 Task: Look for properties for rent with 1+ baths.
Action: Mouse moved to (290, 363)
Screenshot: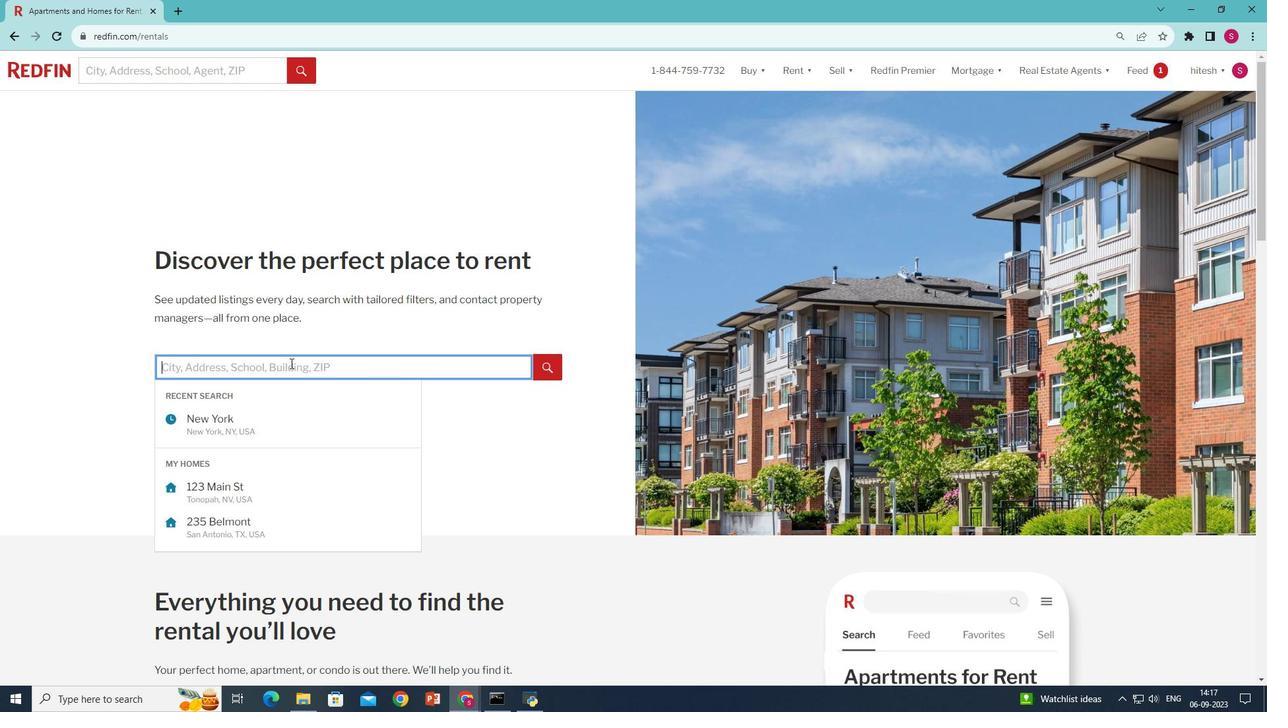 
Action: Mouse pressed left at (290, 363)
Screenshot: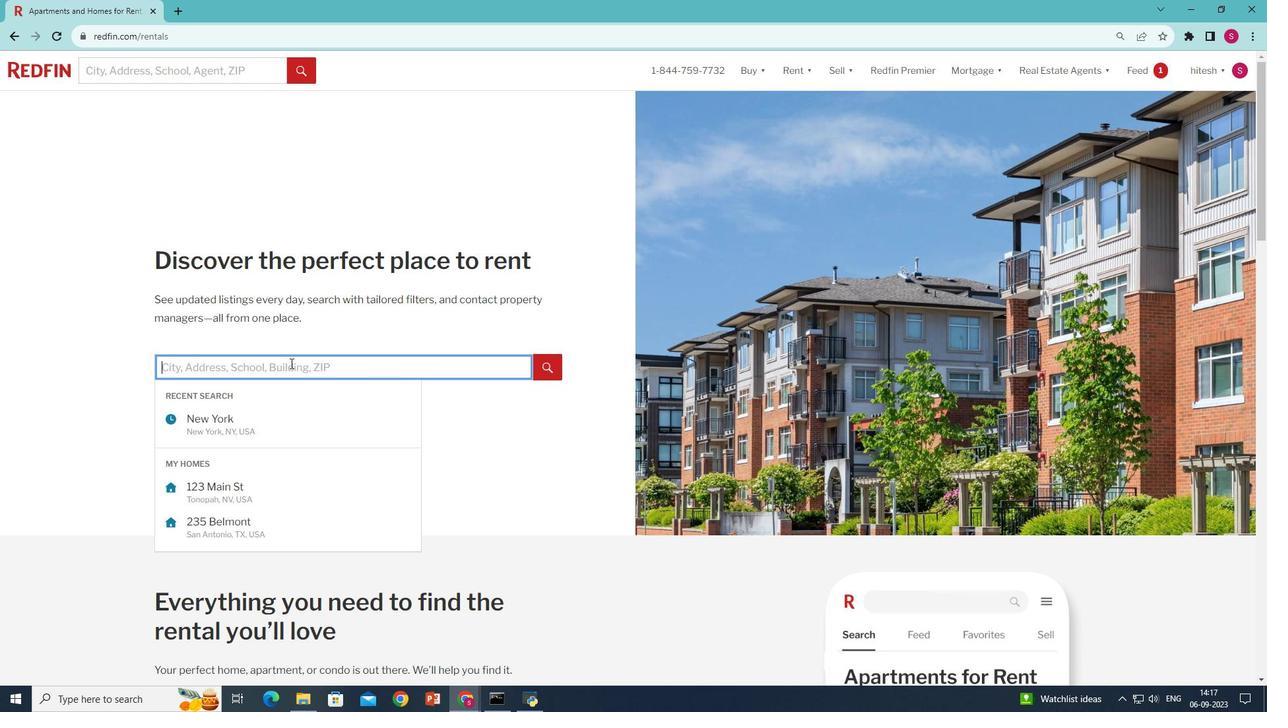 
Action: Key pressed <Key.shift>New<Key.space><Key.shift>York<Key.space><Key.shift><Key.backspace><Key.shift><<Key.space><Key.backspace><Key.backspace>,<Key.space><Key.shift>NY<Key.space><Key.backspace>,<Key.space><Key.shift><Key.shift><Key.shift><Key.shift><Key.shift><Key.shift><Key.shift><Key.shift><Key.shift><Key.shift><Key.shift><Key.shift><Key.shift><Key.shift><Key.shift><Key.shift><Key.shift><Key.shift><Key.shift><Key.shift><Key.shift><Key.shift><Key.shift><Key.shift><Key.shift><Key.shift><Key.shift><Key.shift><Key.shift><Key.shift><Key.shift><Key.shift><Key.shift><Key.shift><Key.shift><Key.shift><Key.shift><Key.shift><Key.shift><Key.shift><Key.shift><Key.shift><Key.shift><Key.shift><Key.shift><Key.shift>USA
Screenshot: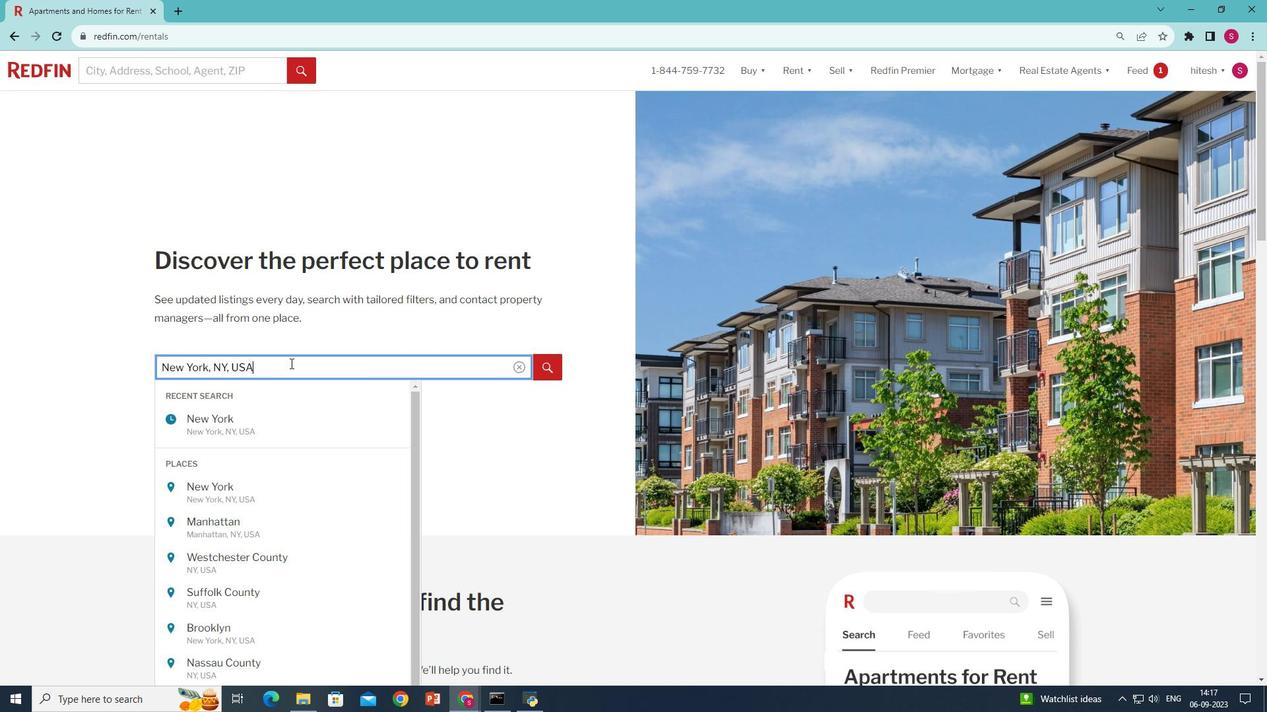 
Action: Mouse moved to (548, 370)
Screenshot: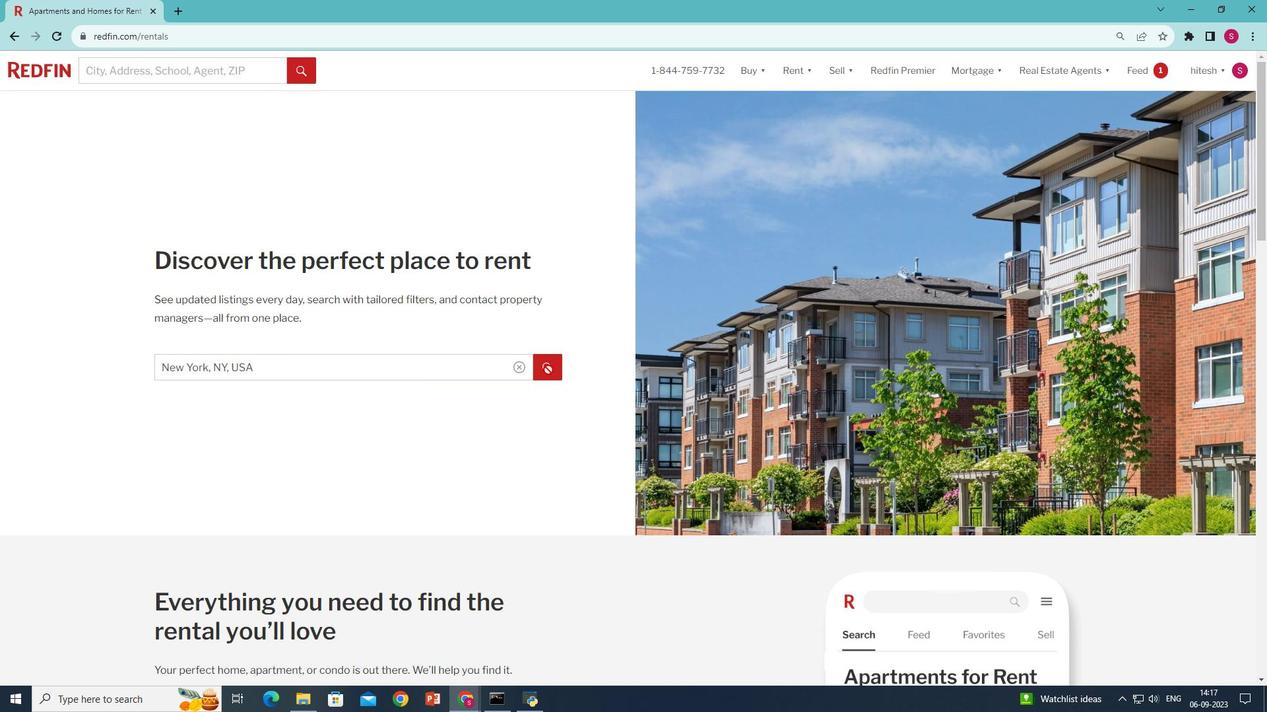 
Action: Mouse pressed left at (548, 370)
Screenshot: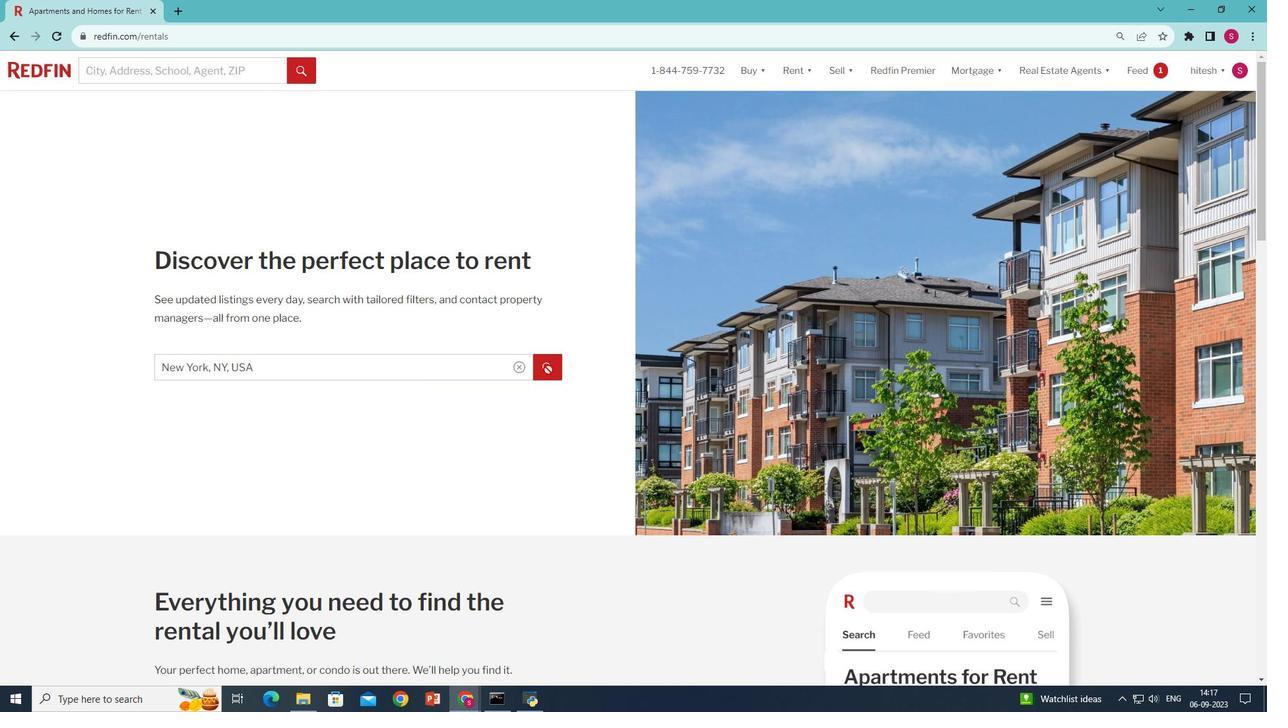 
Action: Mouse moved to (388, 161)
Screenshot: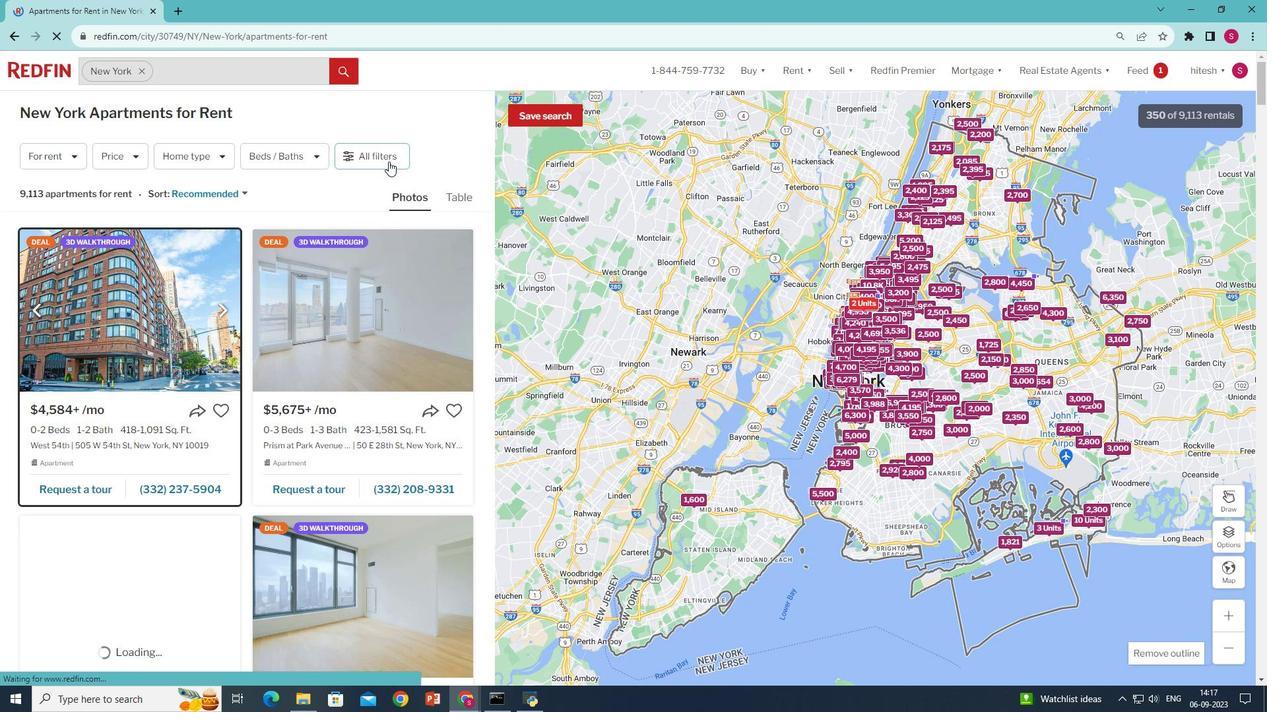 
Action: Mouse pressed left at (388, 161)
Screenshot: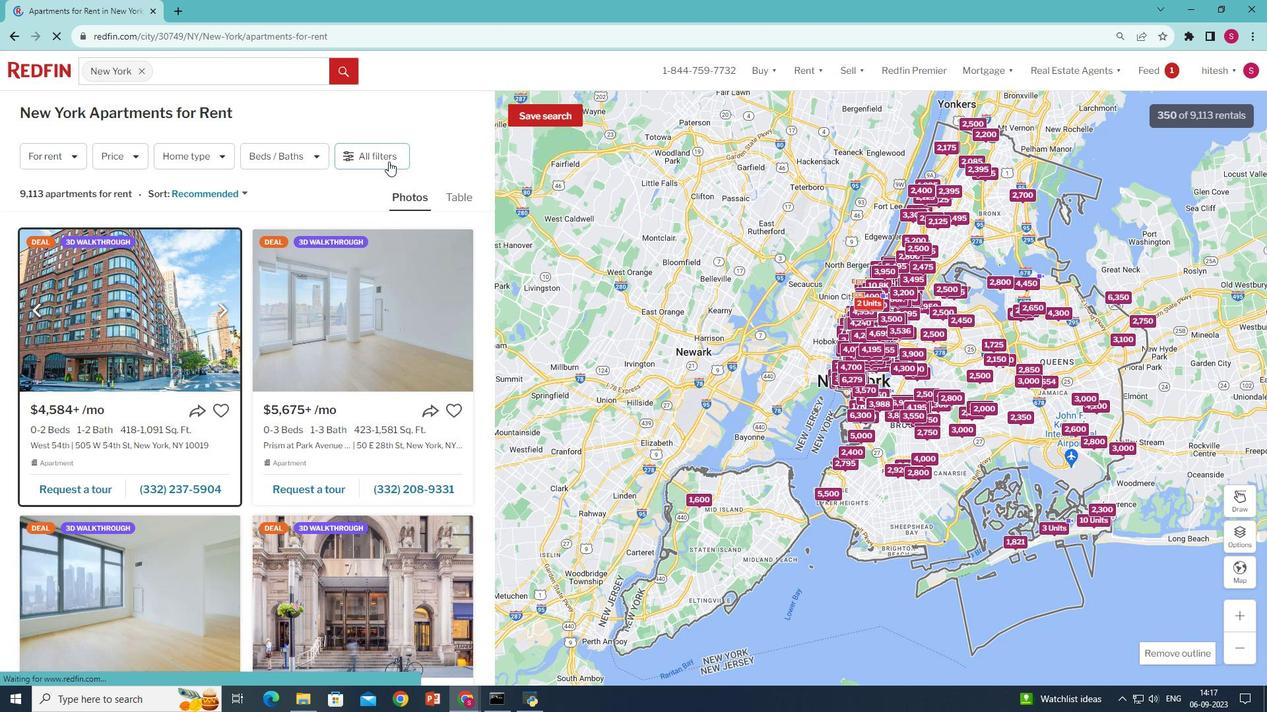 
Action: Mouse pressed left at (388, 161)
Screenshot: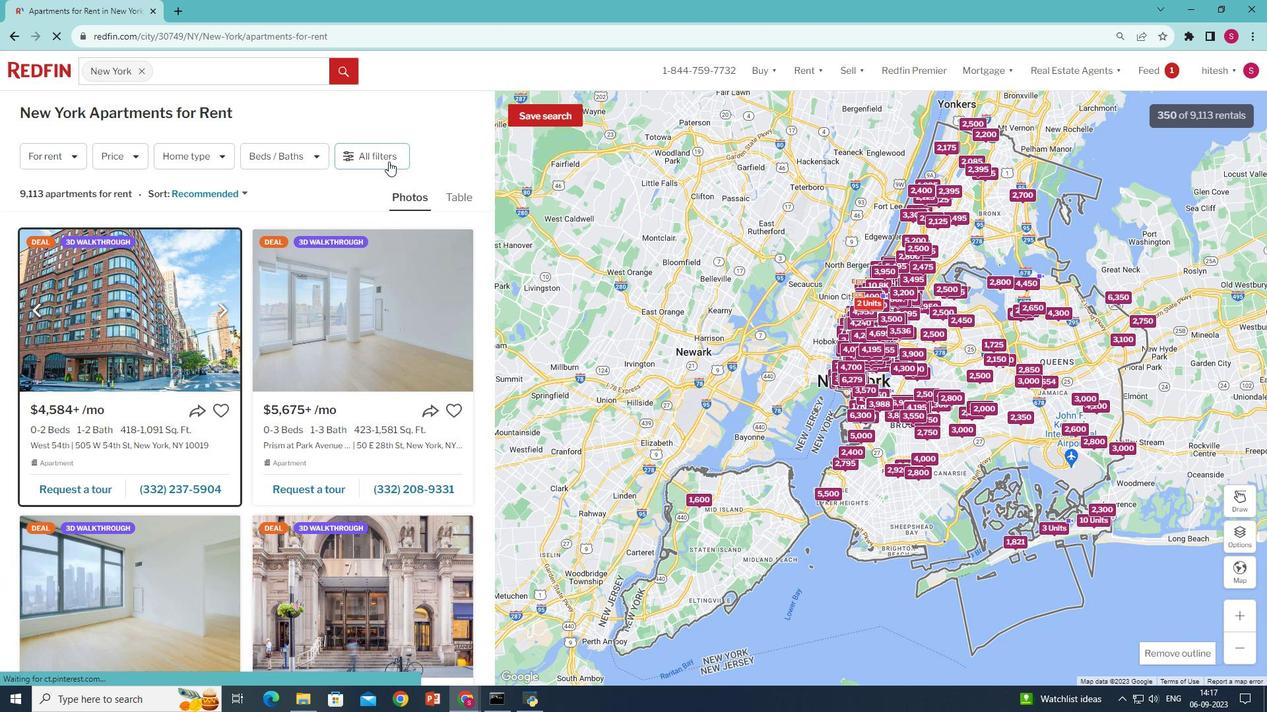 
Action: Mouse moved to (376, 154)
Screenshot: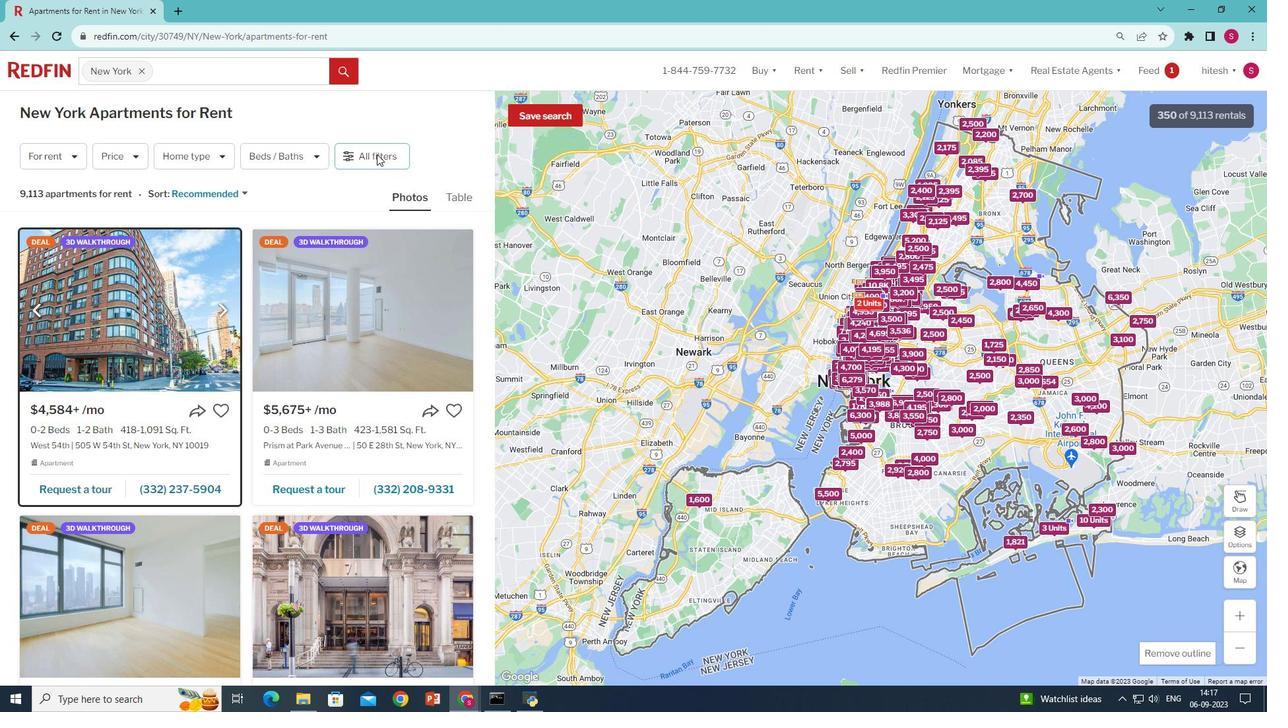 
Action: Mouse pressed left at (376, 154)
Screenshot: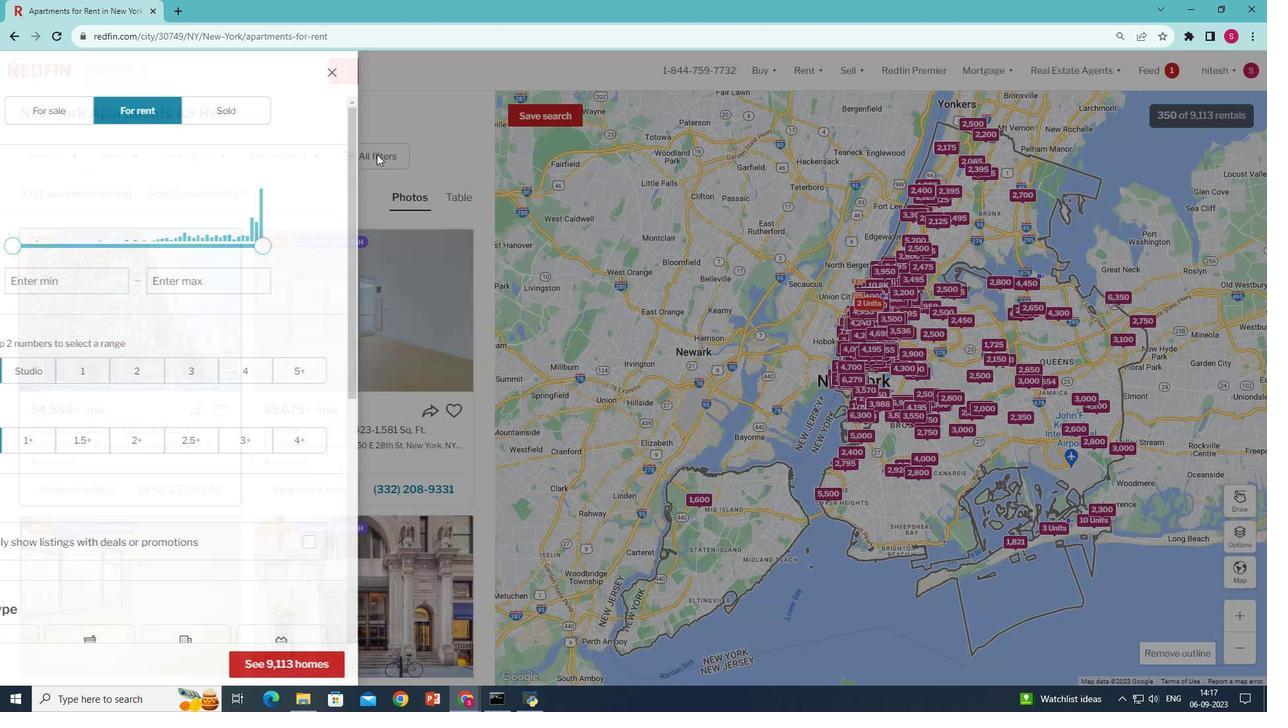 
Action: Mouse moved to (98, 446)
Screenshot: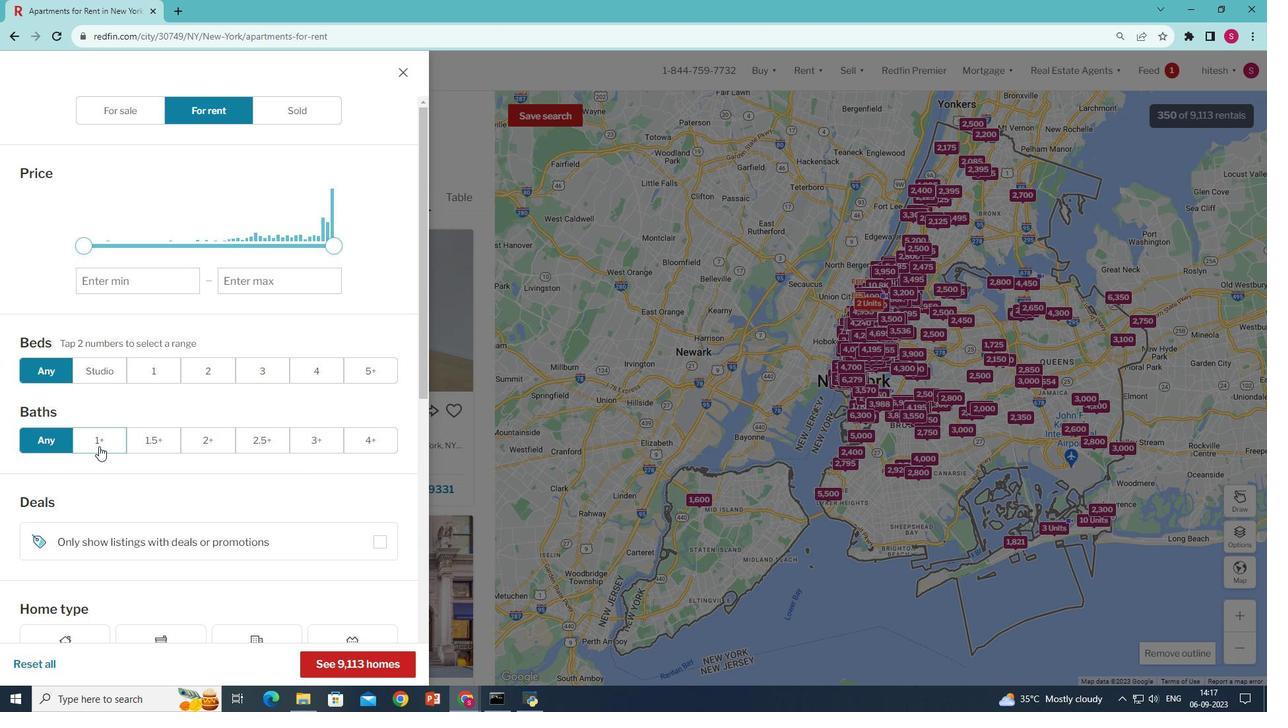 
Action: Mouse pressed left at (98, 446)
Screenshot: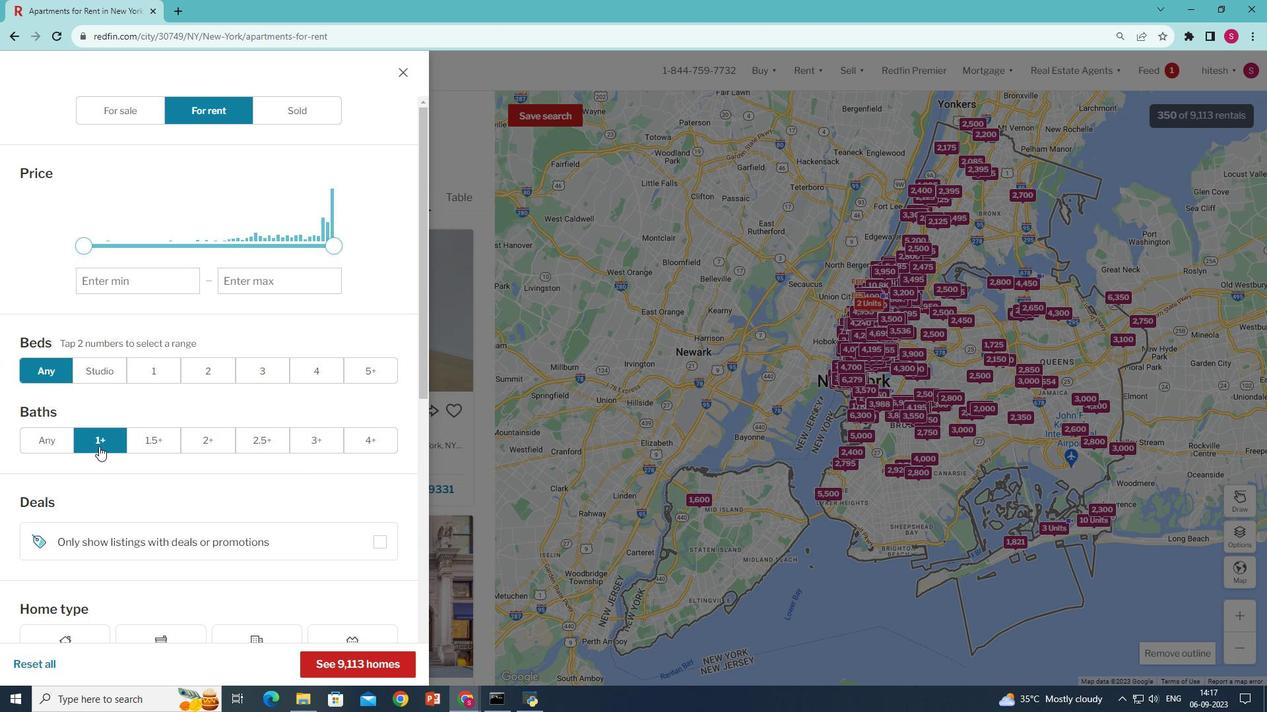 
Action: Mouse moved to (340, 665)
Screenshot: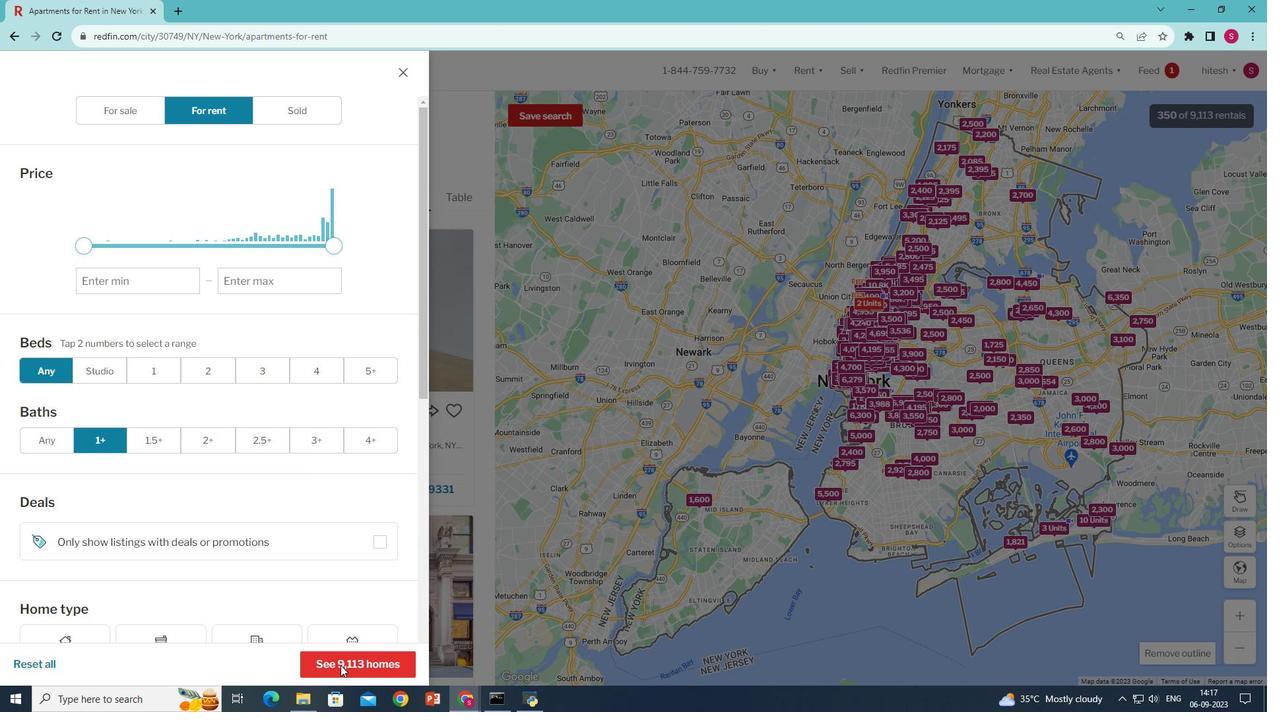 
Action: Mouse pressed left at (340, 665)
Screenshot: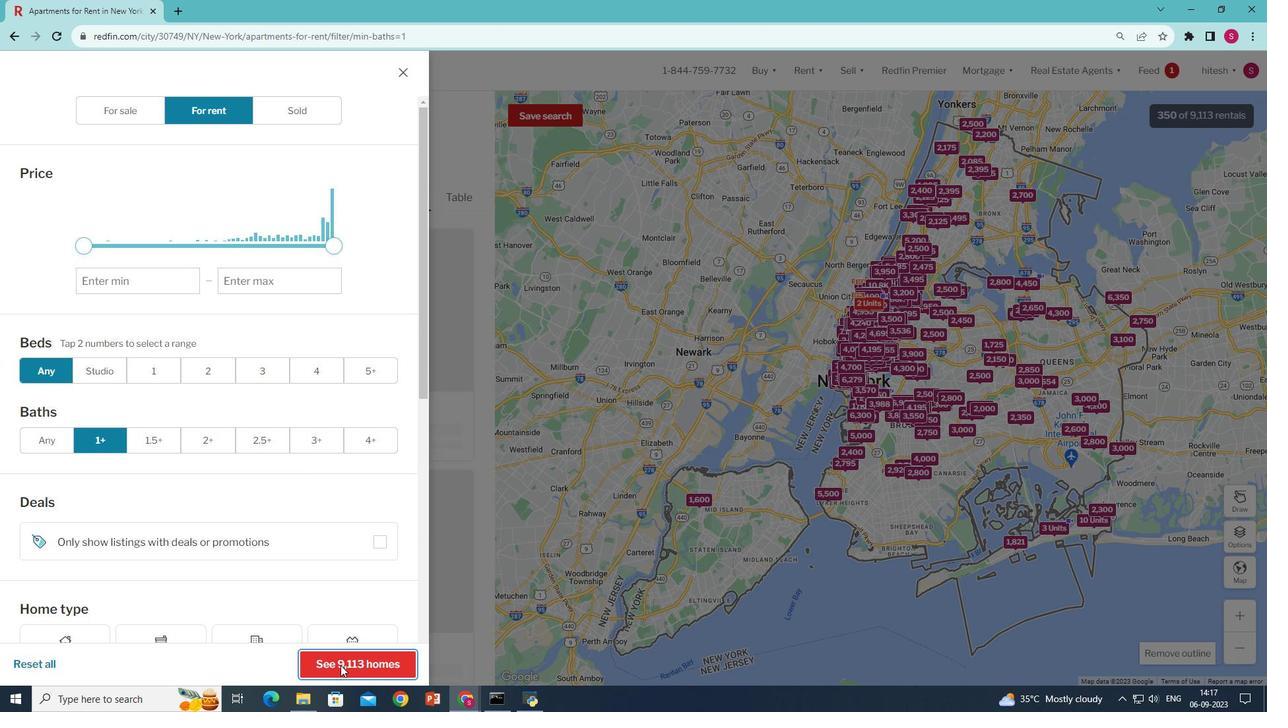 
Action: Mouse moved to (359, 523)
Screenshot: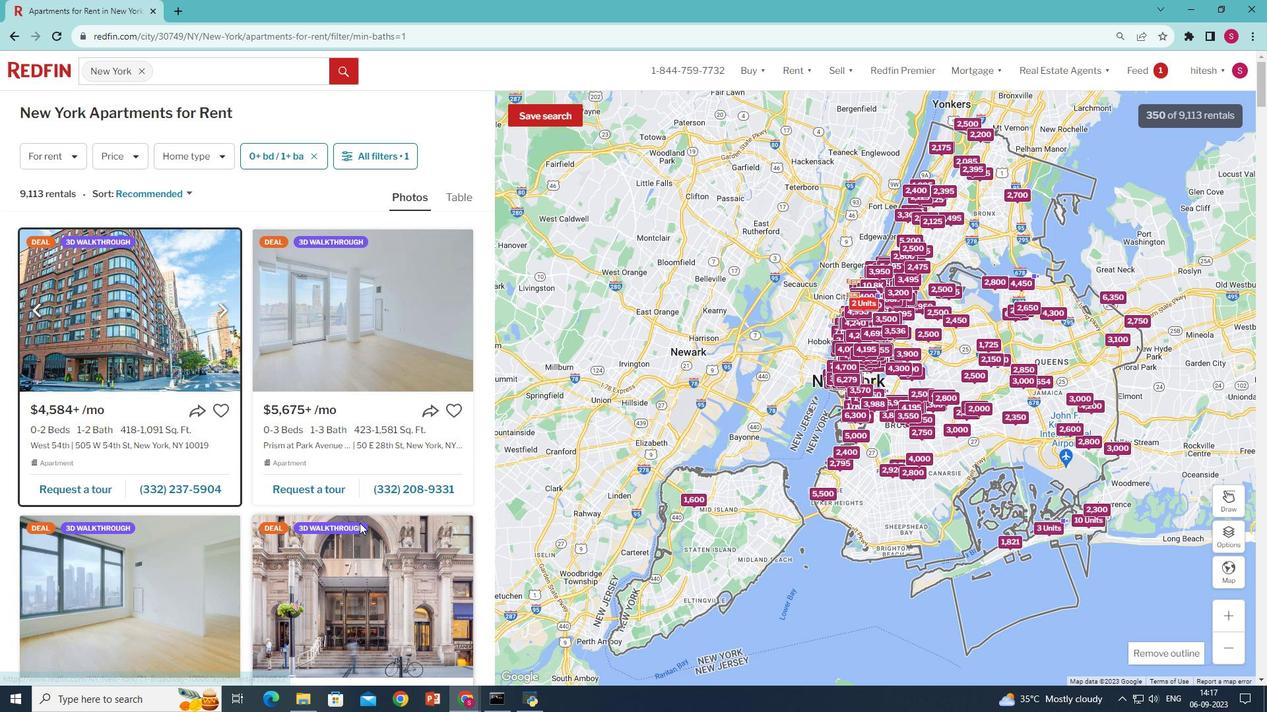 
